 Task: Open a blank worksheet and write heading  Money ManagerAdd Descriptions in a column and its values below  'Salary, Rent, Groceries, Utilities, Dining out, Transportation & Entertainment. 'Add Categories in next column and its values below  Income, Expense, Expense, Expense, Expense, Expense & Expense. Add Amount in next column and its values below  $2,500, $800, $200, $100, $50, $30 & $100Add Dates in next column and its values below  2023-05-01, 2023-05-05, 2023-05-10, 2023-05-15, 2023-05-20, 2023-05-25 & 2023-05-31Save page BankBalances analysisbook
Action: Mouse moved to (105, 101)
Screenshot: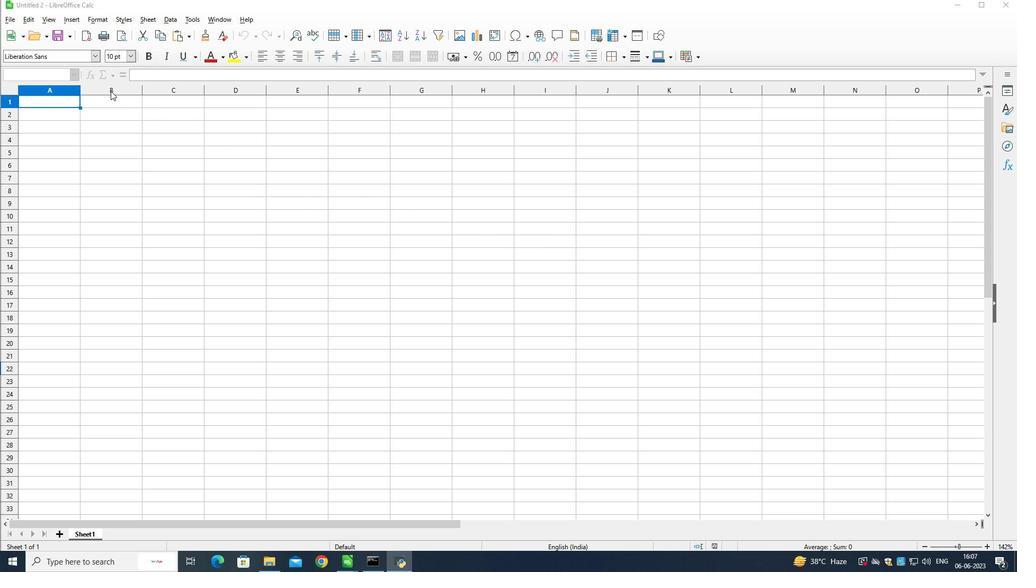
Action: Mouse pressed left at (105, 101)
Screenshot: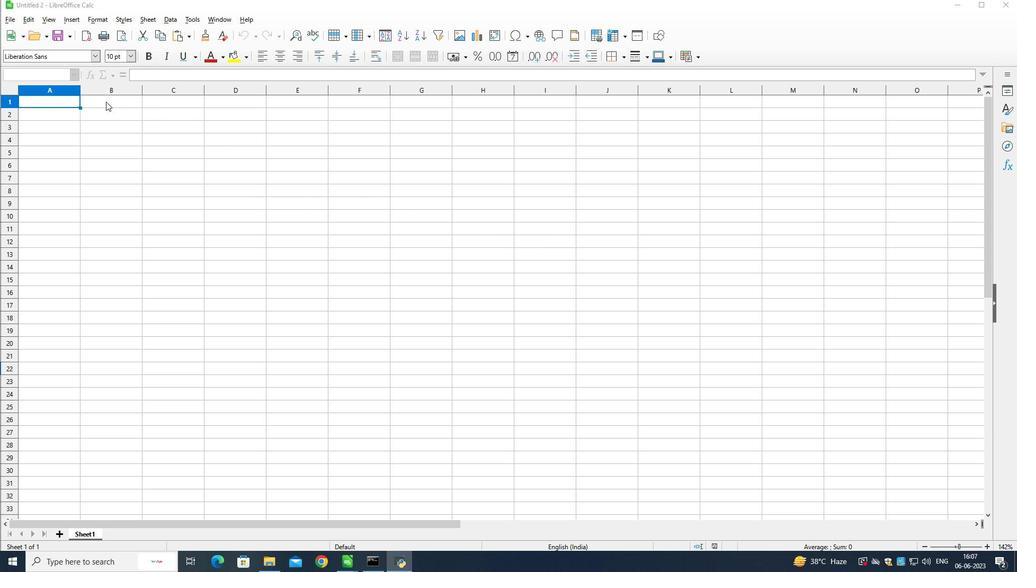 
Action: Mouse moved to (107, 121)
Screenshot: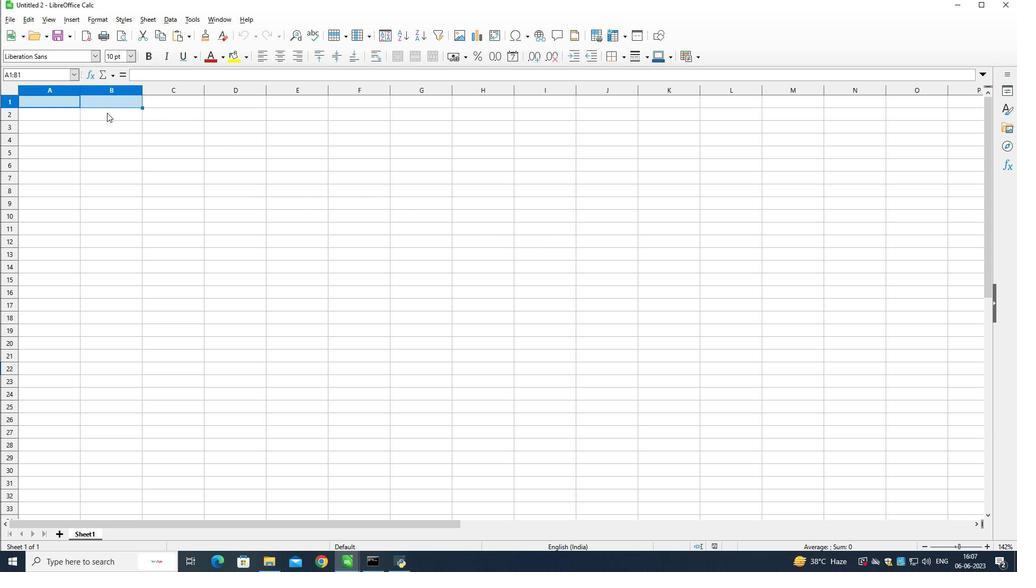 
Action: Mouse pressed right at (107, 121)
Screenshot: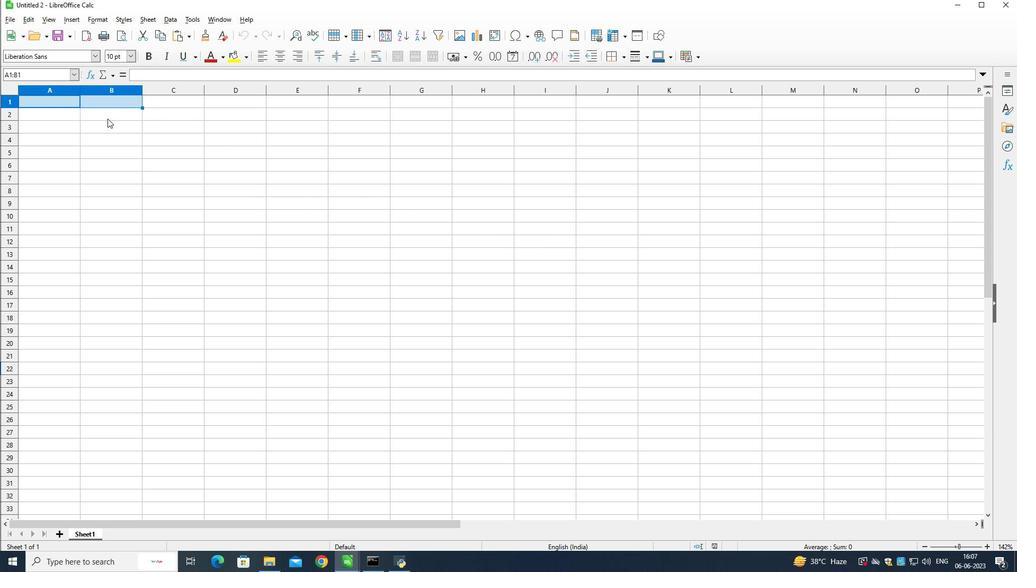 
Action: Mouse moved to (105, 105)
Screenshot: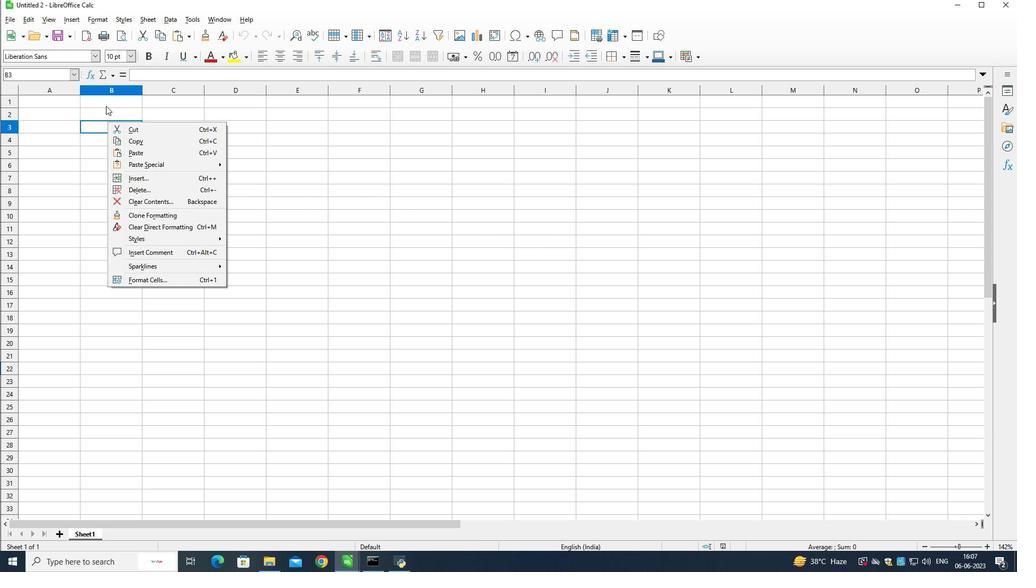 
Action: Mouse pressed left at (105, 105)
Screenshot: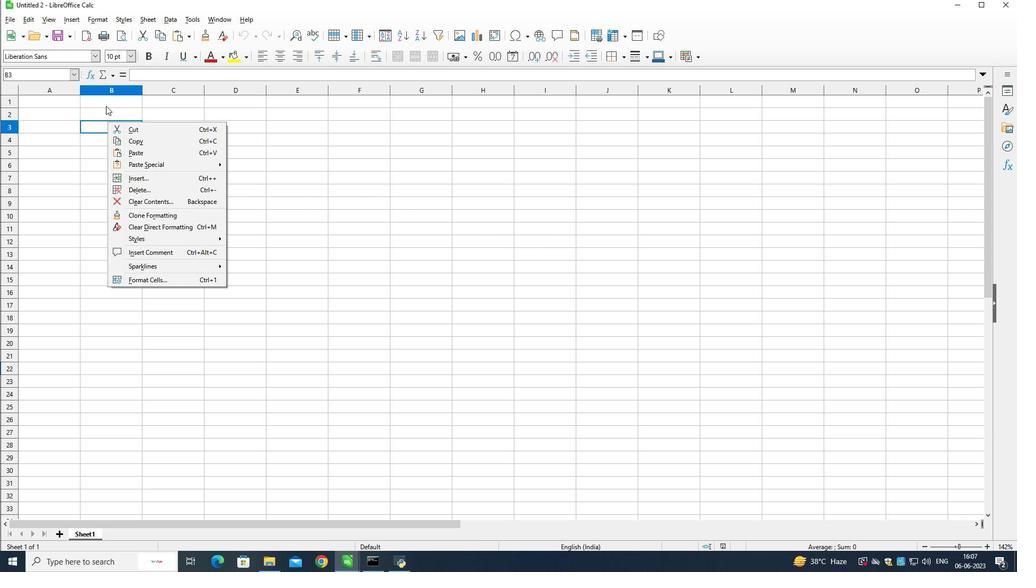 
Action: Mouse moved to (105, 104)
Screenshot: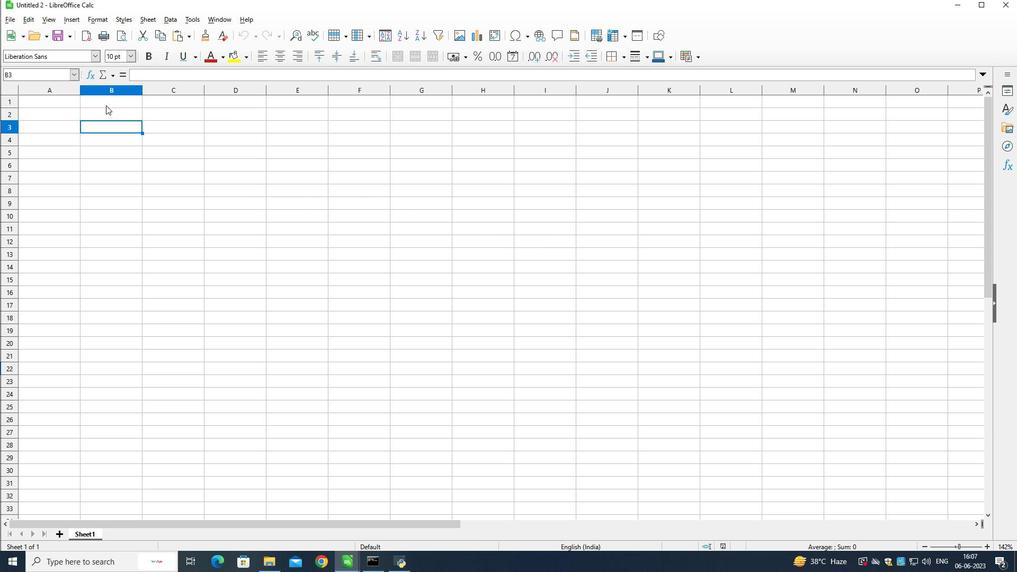 
Action: Mouse pressed left at (105, 104)
Screenshot: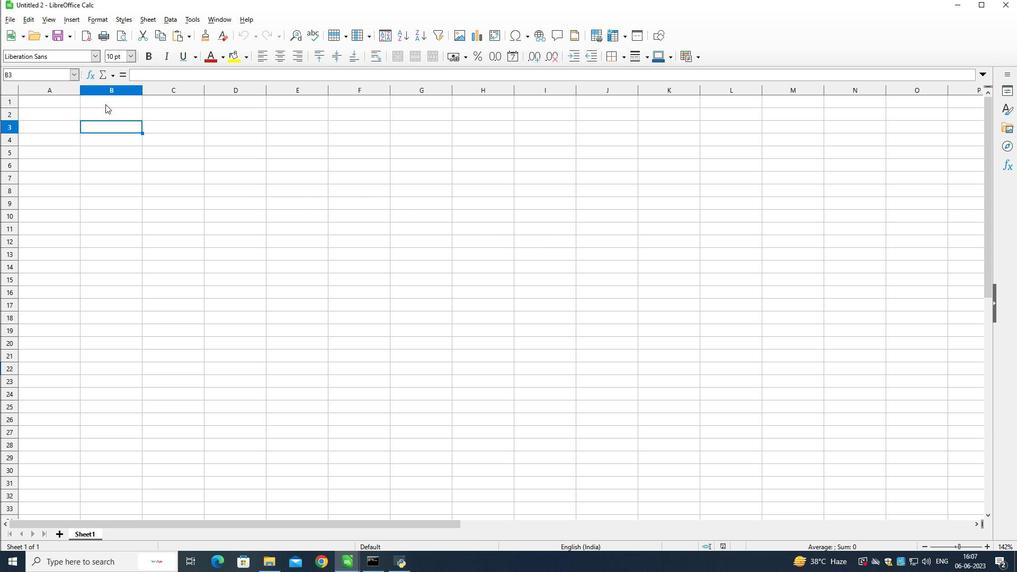 
Action: Key pressed <Key.shift>Money<Key.space><Key.shift>Manager<Key.down><Key.left><Key.shift>Description<Key.down><Key.shift><Key.shift><Key.shift><Key.shift><Key.shift><Key.shift><Key.shift>Salary<Key.down><Key.shift>Rent<Key.down><Key.shift>Groceries<Key.down><Key.shift>Utilities<Key.down><Key.shift>din<Key.backspace><Key.backspace><Key.backspace><Key.shift>Dining<Key.space>out<Key.down><Key.shift><Key.shift>Tras<Key.backspace>nsportation<Key.down><Key.shift>Entertainment<Key.down>
Screenshot: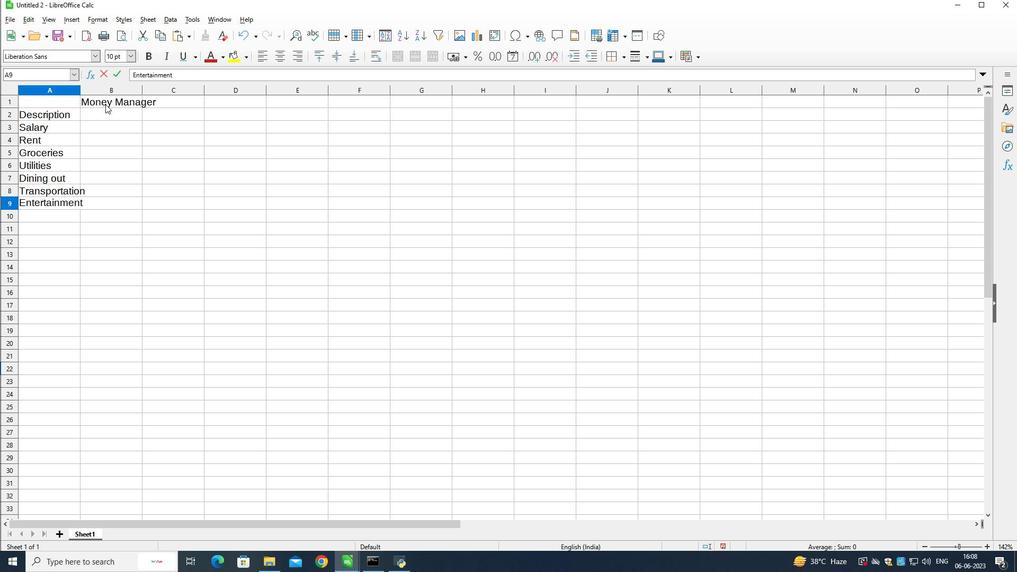 
Action: Mouse moved to (94, 116)
Screenshot: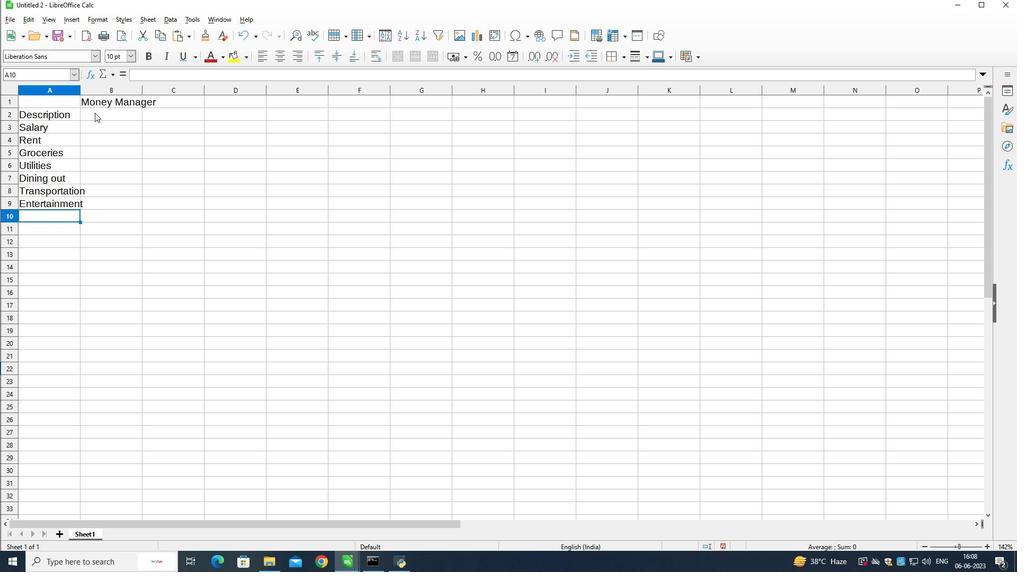 
Action: Mouse pressed left at (94, 116)
Screenshot: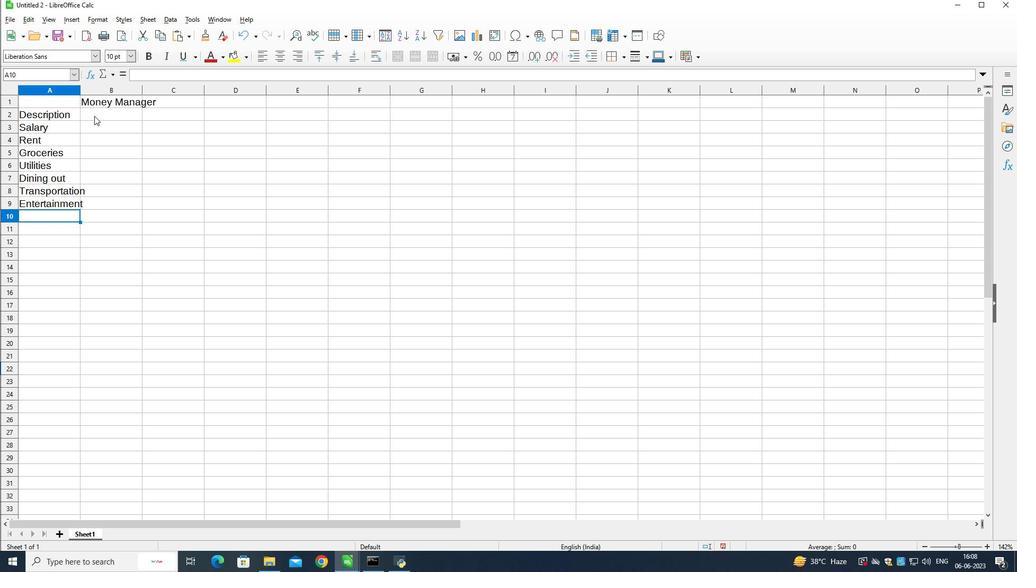 
Action: Mouse moved to (324, 212)
Screenshot: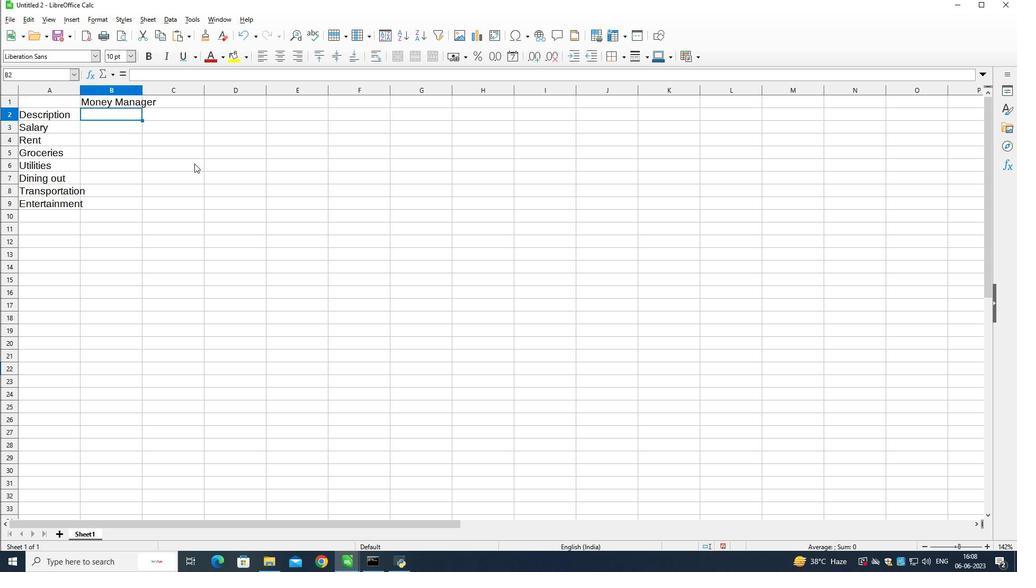 
Action: Key pressed <Key.shift>Categoeies<Key.down><Key.shift>Income<Key.down><Key.shift>Expenses<Key.down><Key.shift>Expenses<Key.down><Key.shift>Expenses<Key.down><Key.shift>expenses<Key.down><Key.shift>expenses<Key.down><Key.shift>Expenses
Screenshot: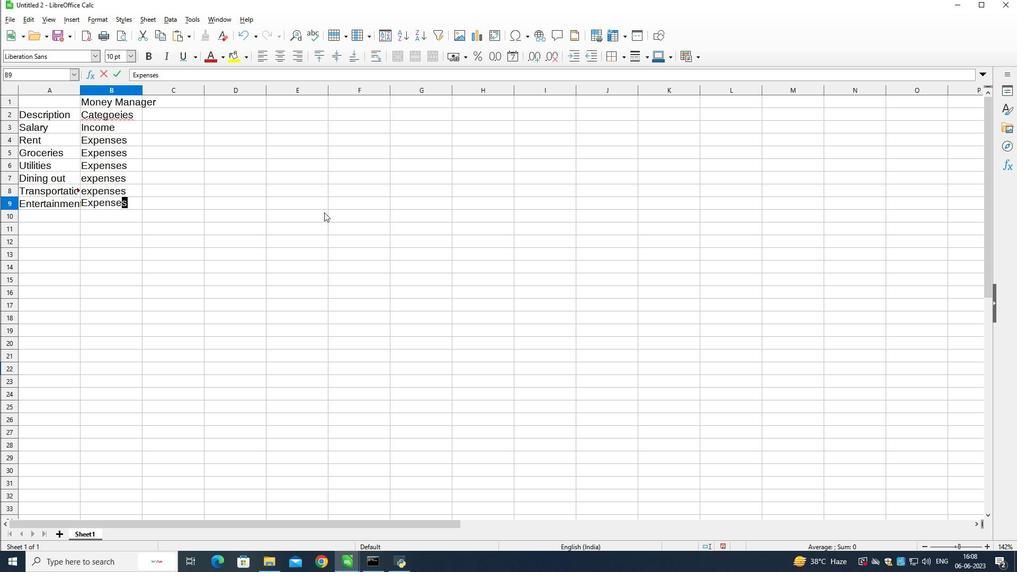 
Action: Mouse moved to (165, 115)
Screenshot: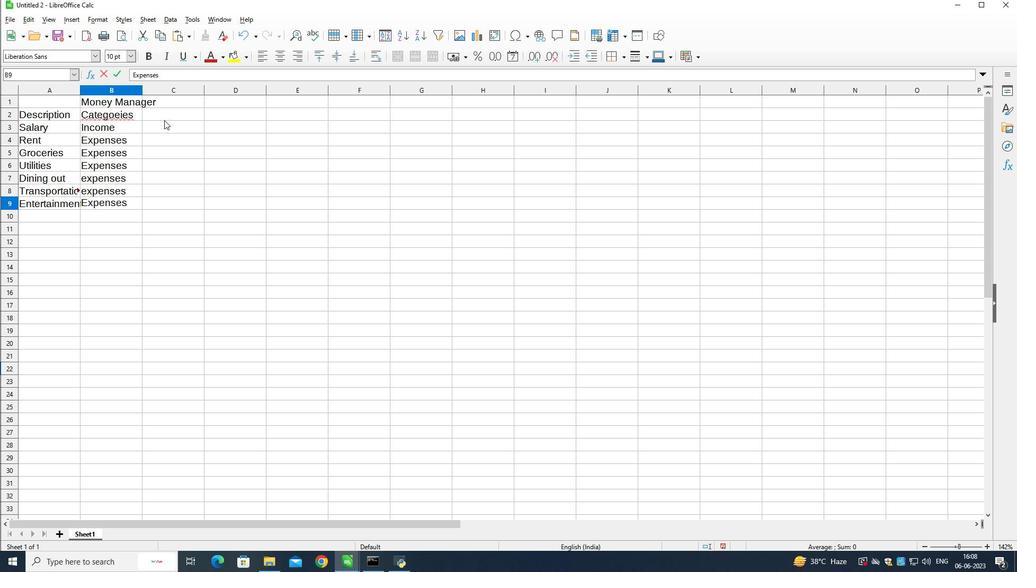 
Action: Mouse pressed left at (165, 115)
Screenshot: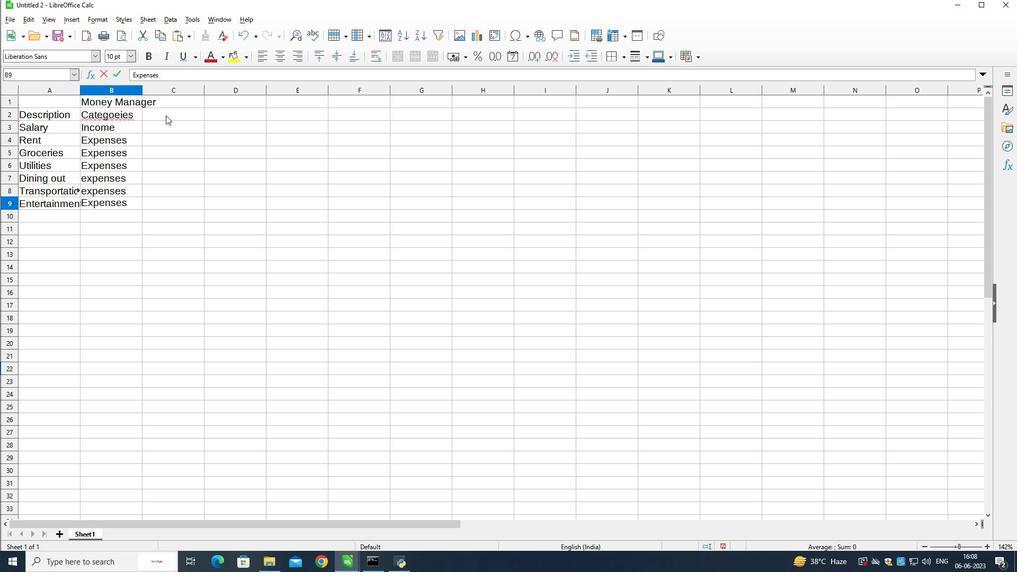 
Action: Mouse moved to (371, 191)
Screenshot: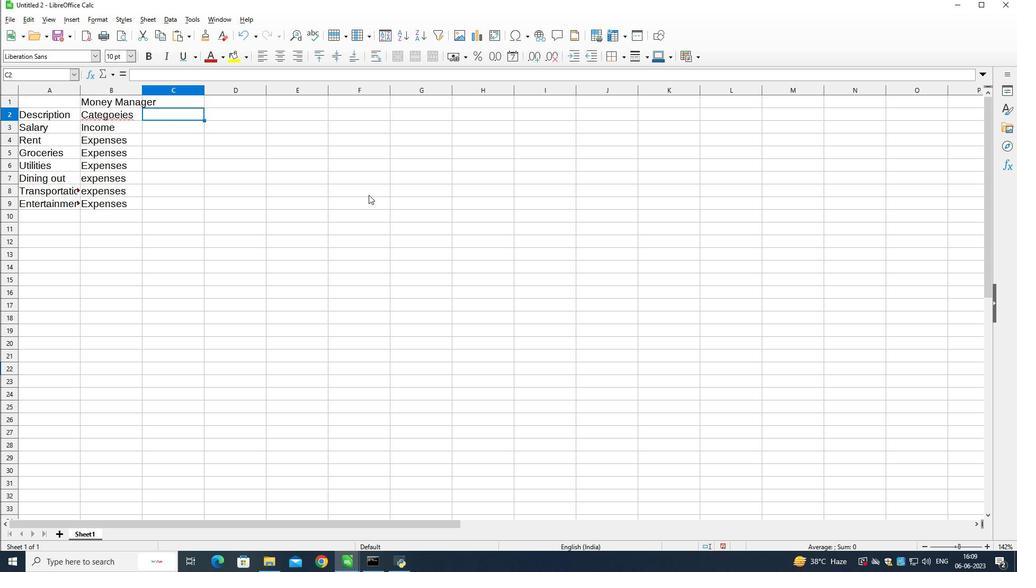 
Action: Key pressed <Key.shift><Key.shift><Key.shift><Key.shift><Key.shift><Key.shift><Key.shift><Key.shift><Key.shift><Key.shift><Key.shift><Key.shift>Amount<Key.down><Key.shift><Key.shift><Key.shift><Key.shift><Key.shift><Key.shift><Key.shift><Key.shift><Key.shift><Key.shift><Key.shift><Key.shift><Key.shift><Key.shift><Key.shift><Key.shift><Key.shift>$
Screenshot: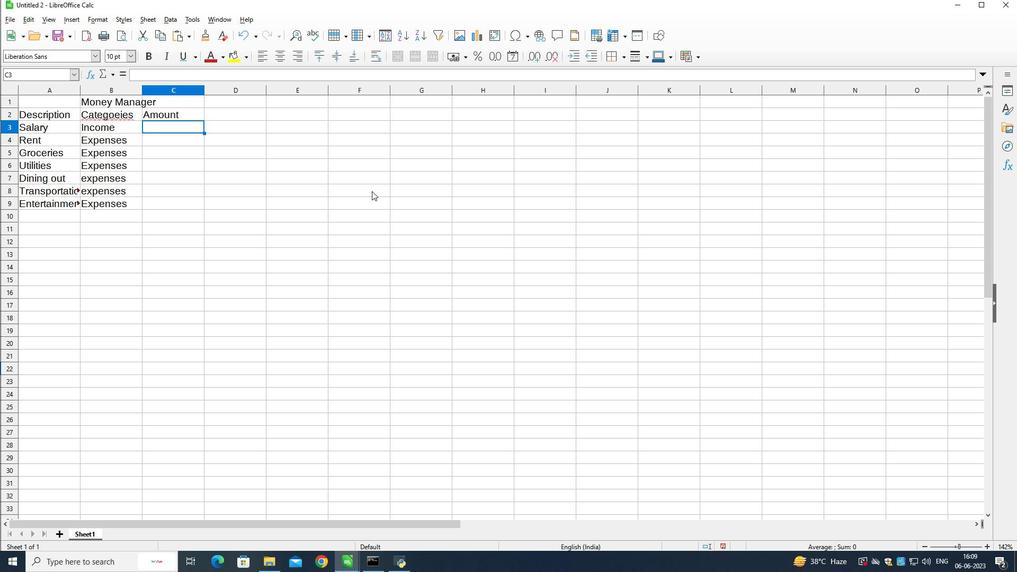 
Action: Mouse moved to (596, 164)
Screenshot: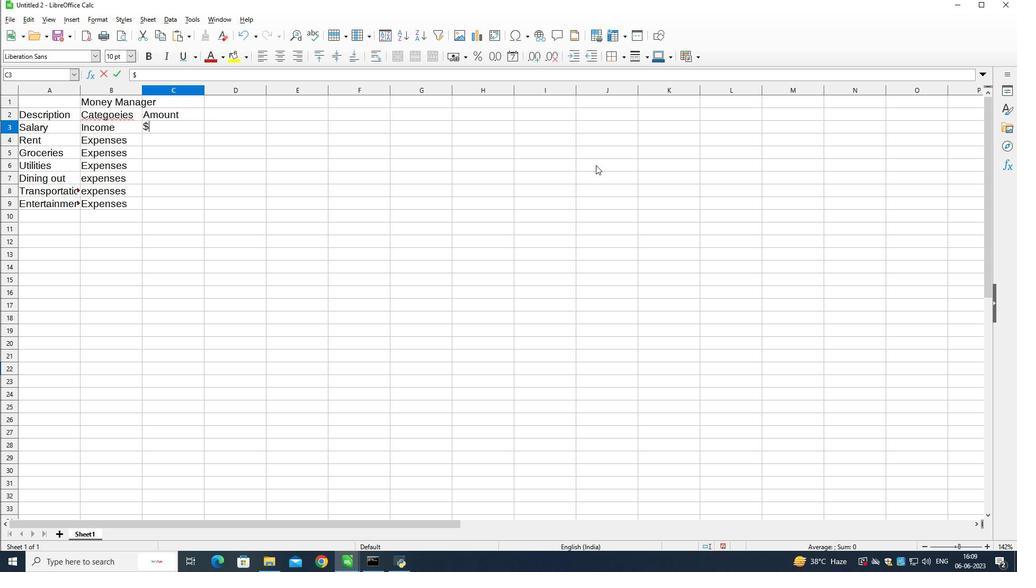 
Action: Key pressed 2500<Key.down><Key.shift><Key.shift><Key.shift><Key.shift><Key.shift><Key.shift><Key.shift>$800<Key.down><Key.shift>$200<Key.down><Key.shift>$100<Key.down><Key.shift>$50<Key.down><Key.shift>$30<Key.down><Key.shift>$100
Screenshot: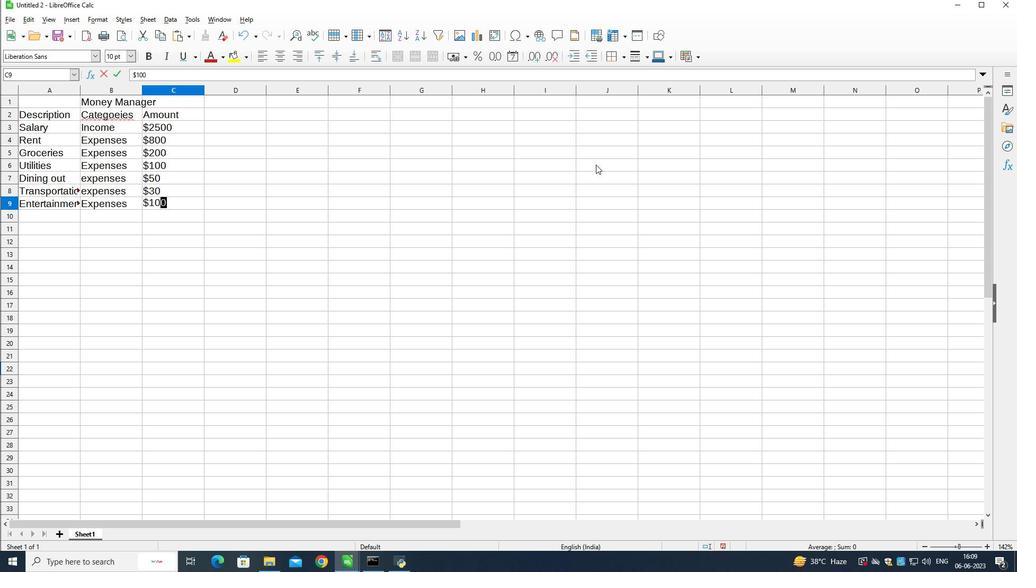 
Action: Mouse moved to (217, 112)
Screenshot: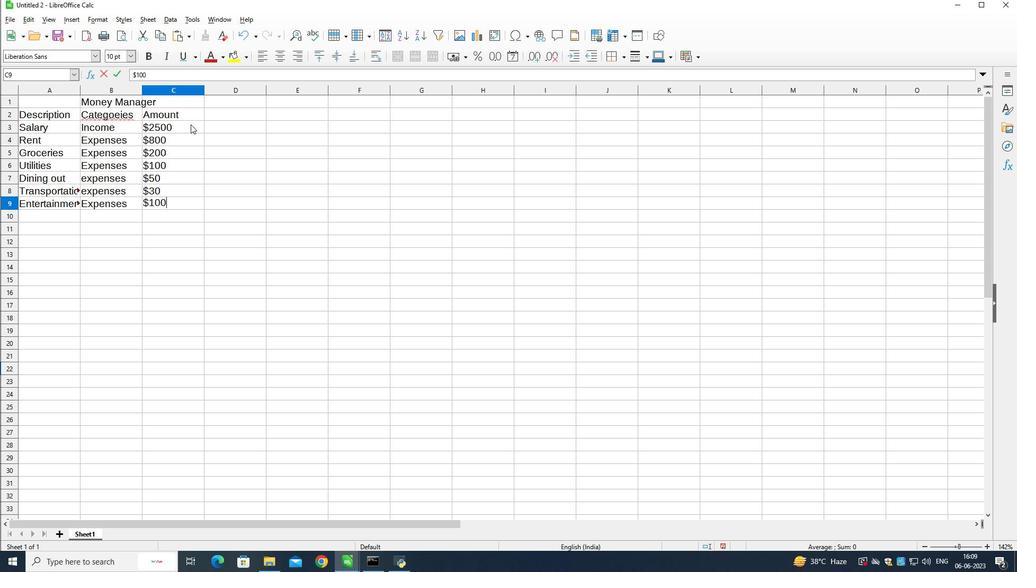 
Action: Mouse pressed left at (217, 112)
Screenshot: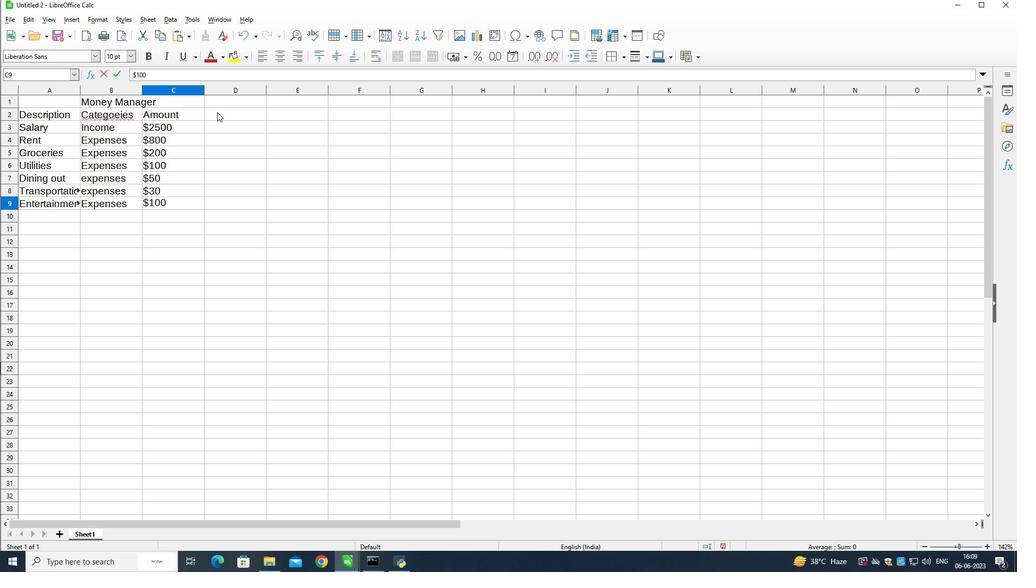 
Action: Mouse moved to (217, 112)
Screenshot: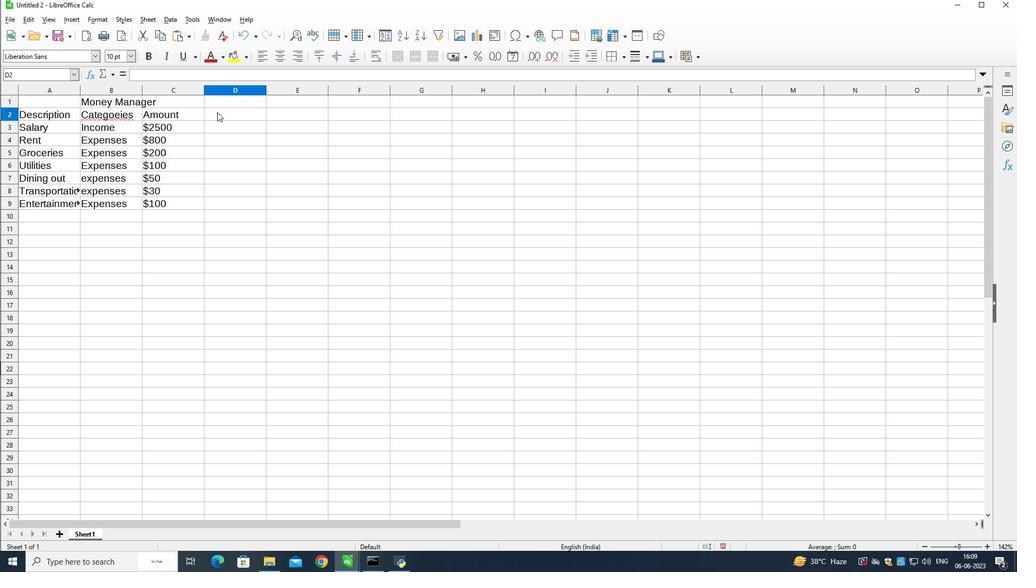 
Action: Key pressed <Key.caps_lock>D<Key.caps_lock>ates<Key.down>
Screenshot: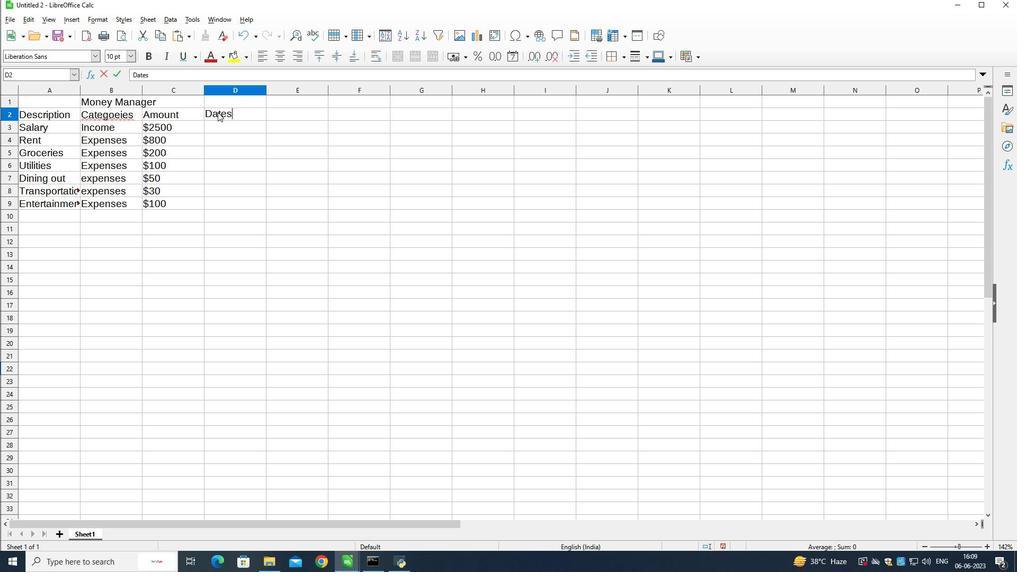 
Action: Mouse moved to (805, 0)
Screenshot: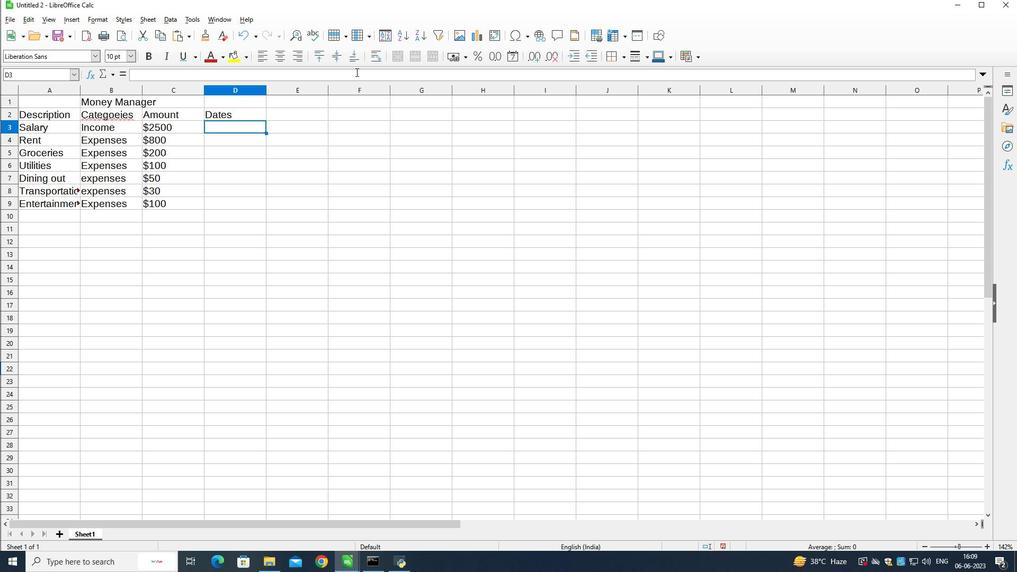 
Action: Key pressed 2023-05-10<Key.down>
Screenshot: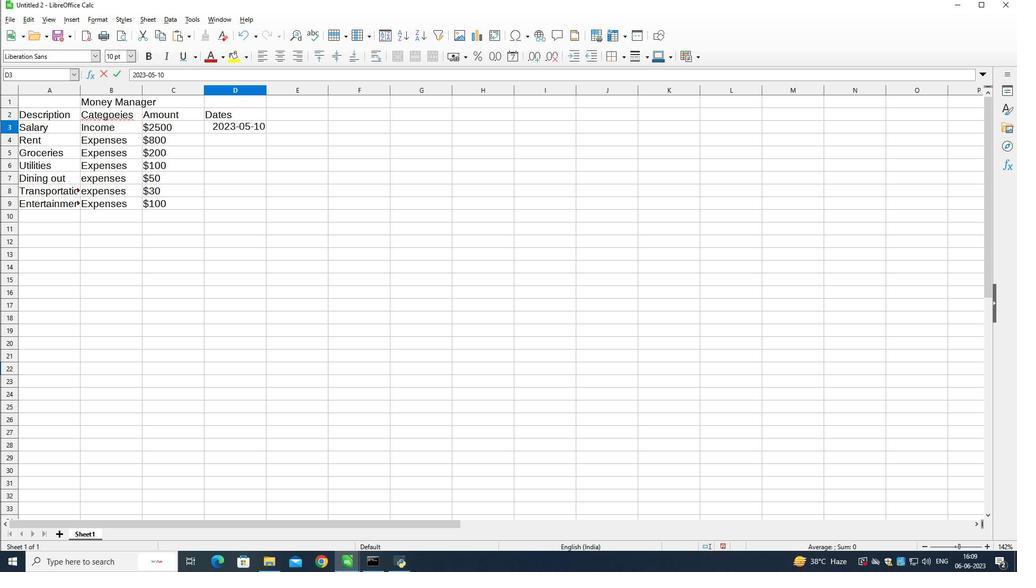 
Action: Mouse moved to (865, 0)
Screenshot: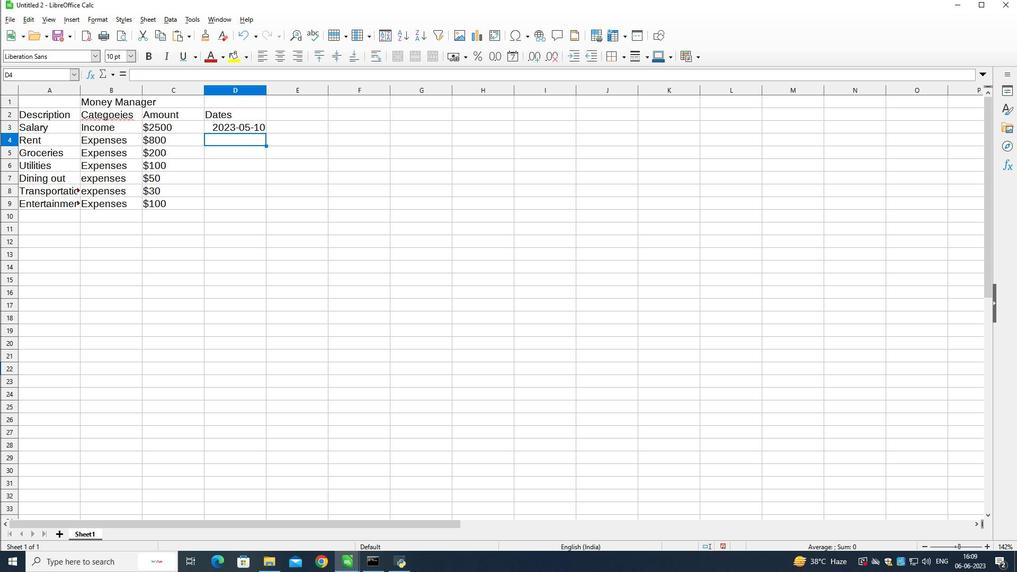 
Action: Key pressed 2023-05-05<Key.down>2023-05-10<Key.down>2023-05-15<Key.down>2023-05-20<Key.down>2023-05-25<Key.down>2023-05-31
Screenshot: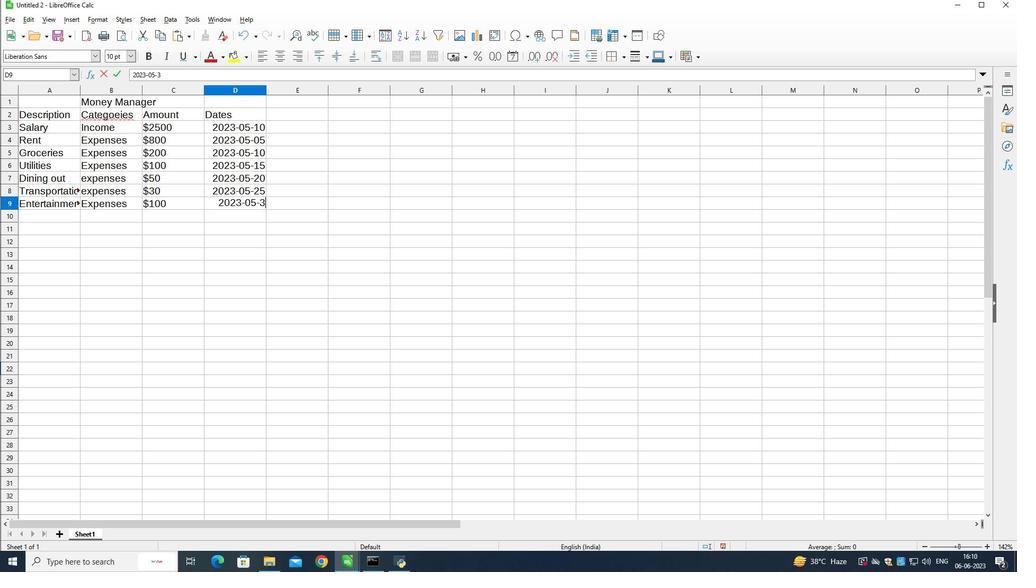 
Action: Mouse moved to (472, 212)
Screenshot: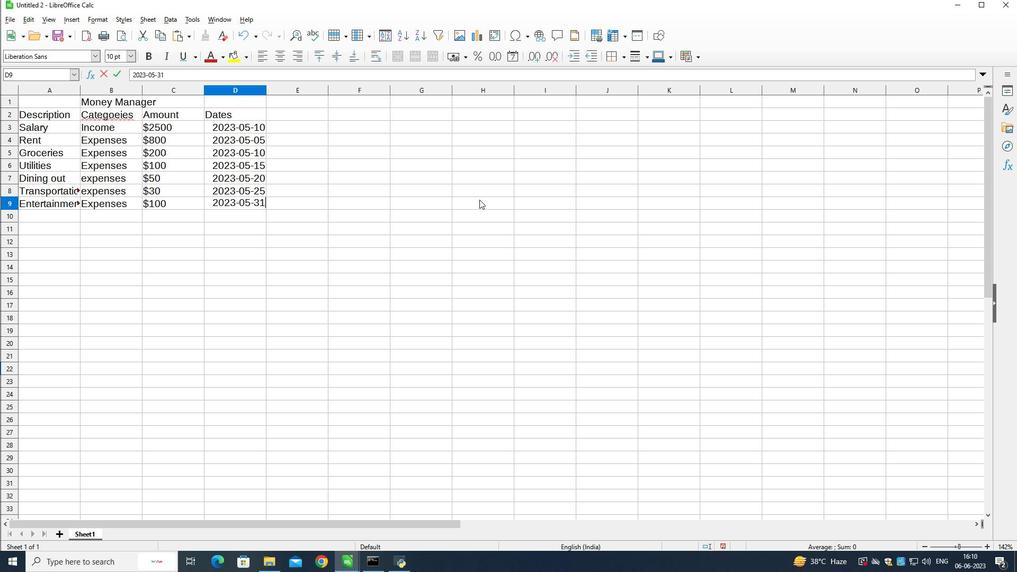 
Action: Mouse pressed left at (472, 212)
Screenshot: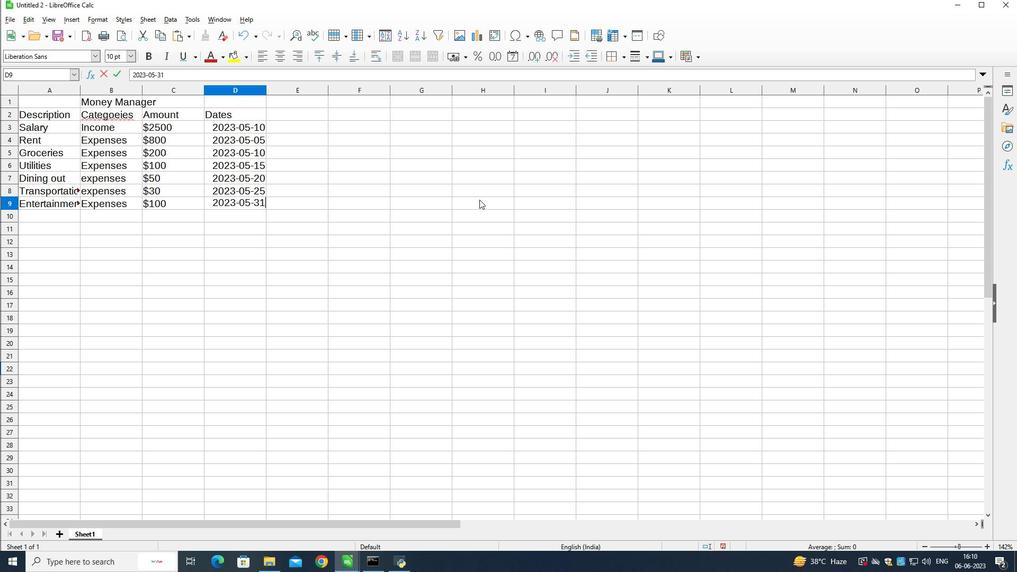 
Action: Mouse moved to (469, 194)
Screenshot: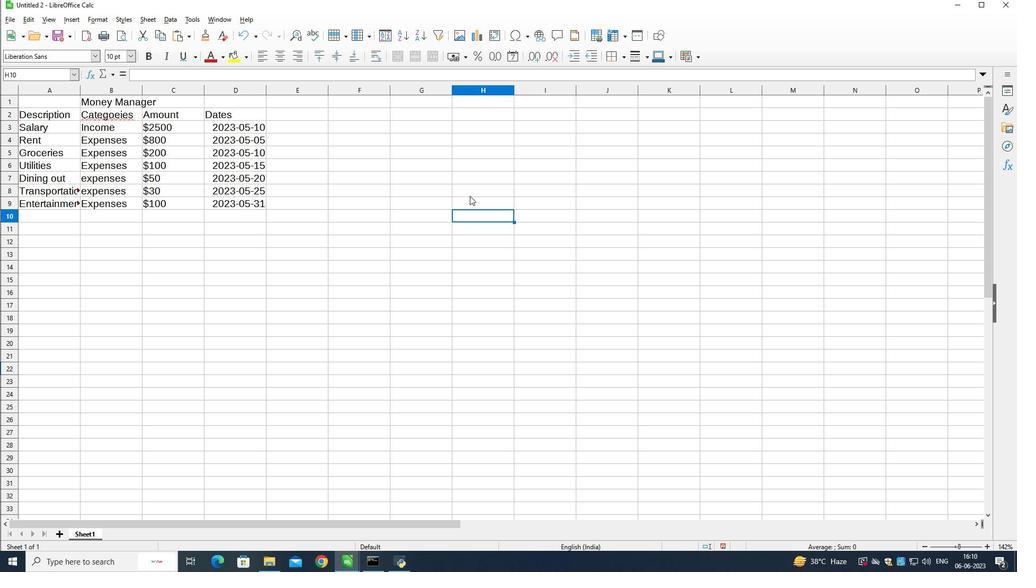 
Action: Key pressed ctrl+S
Screenshot: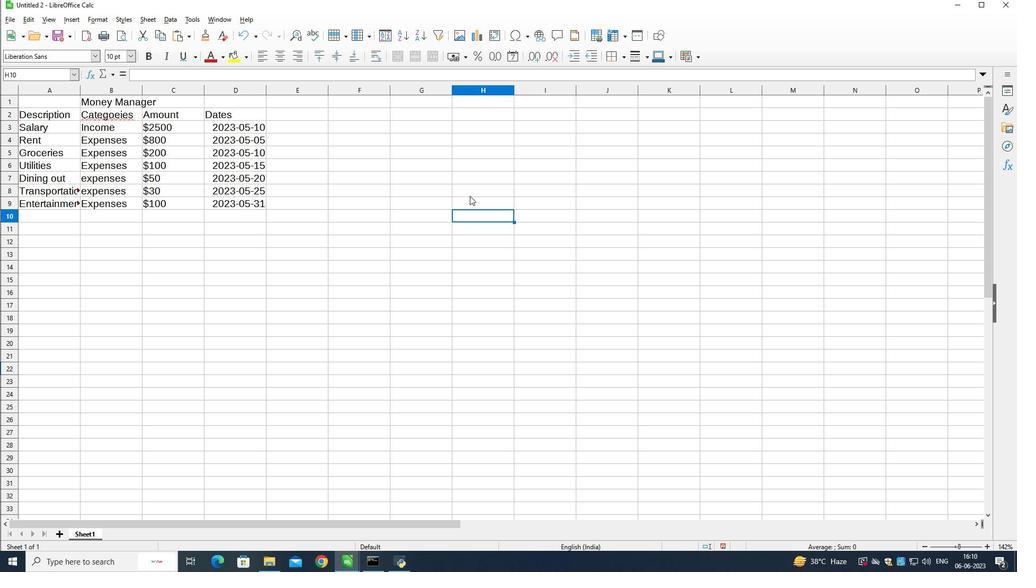 
Action: Mouse moved to (470, 190)
Screenshot: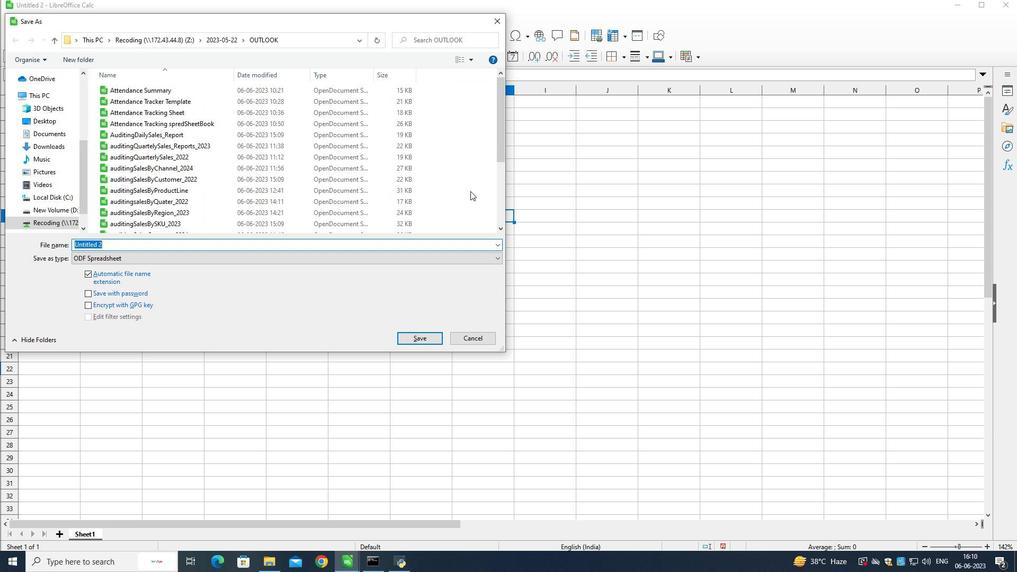 
Action: Key pressed <Key.shift>Bank<Key.shift>Balanceanalysisbook<Key.enter>
Screenshot: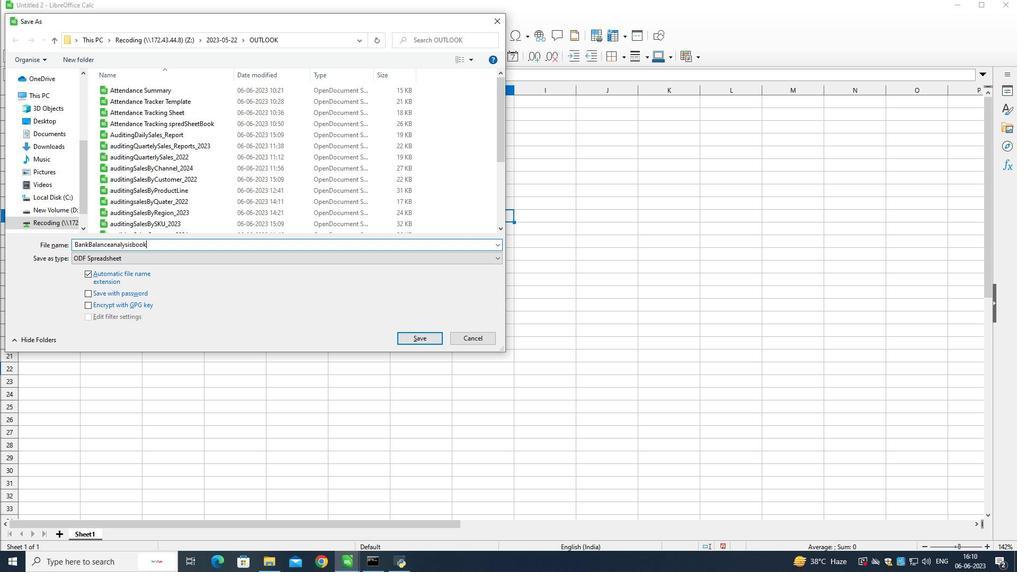 
